 Task: Add a dependency to the task Upgrade and migrate company project management to a cloud-based solution , the existing task  Integrate a new online faxing system for a company's communications in the project AgileOpus
Action: Mouse moved to (1259, 205)
Screenshot: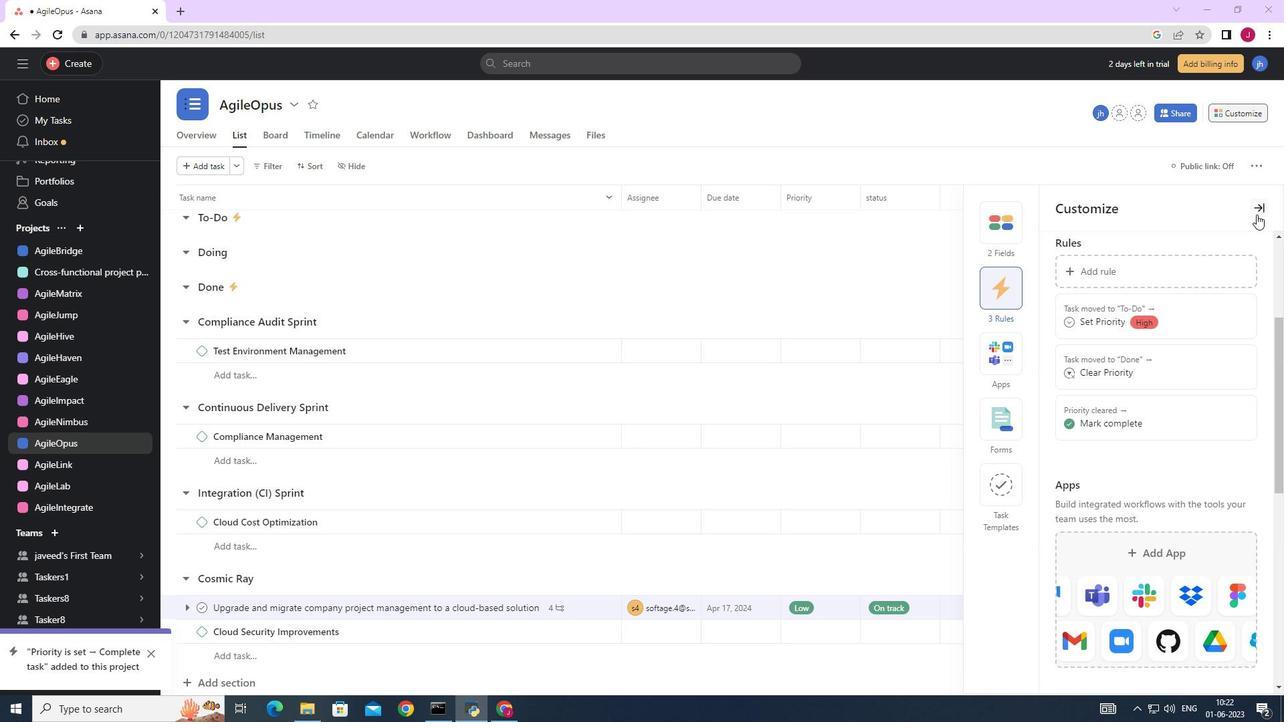 
Action: Mouse pressed left at (1258, 211)
Screenshot: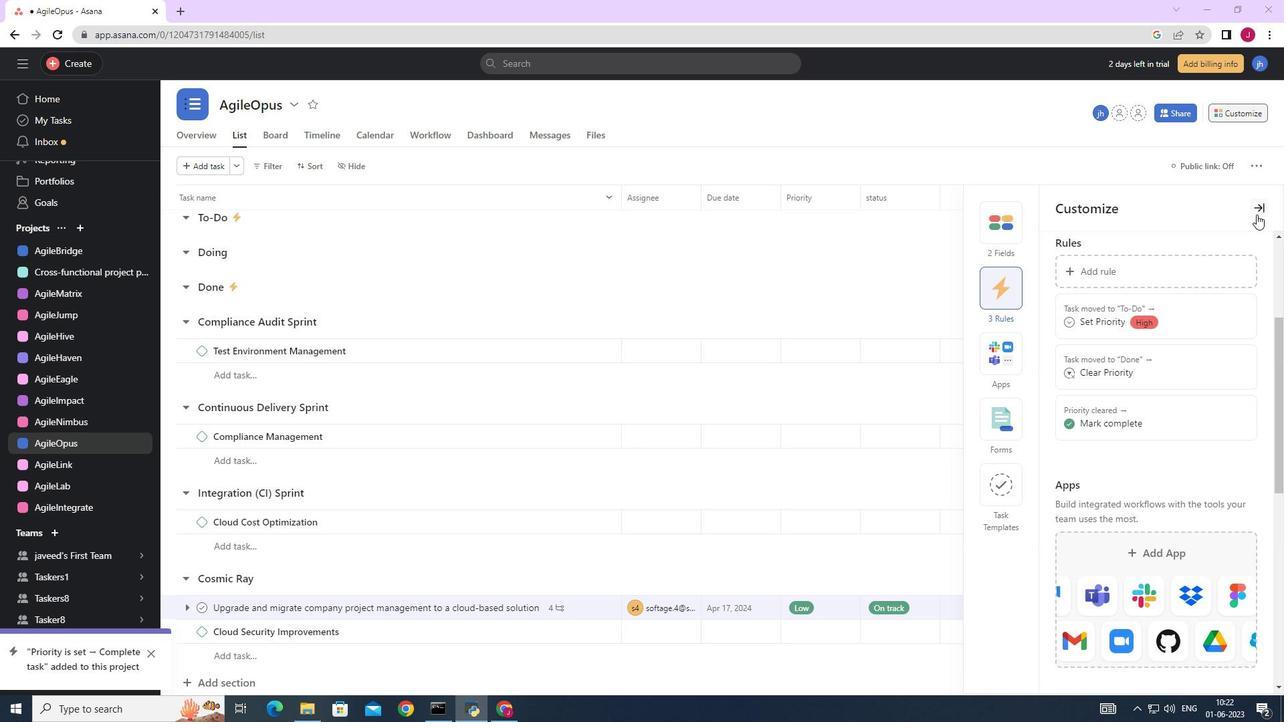 
Action: Mouse moved to (1232, 113)
Screenshot: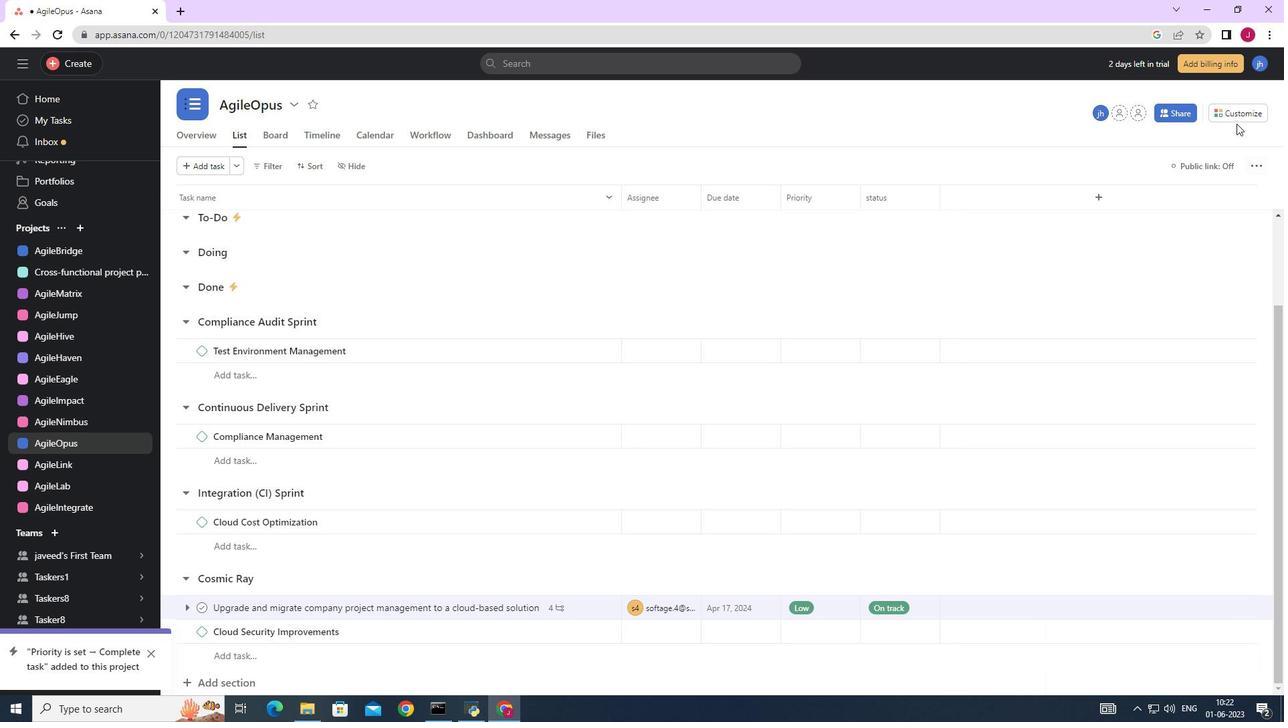 
Action: Mouse pressed left at (1232, 113)
Screenshot: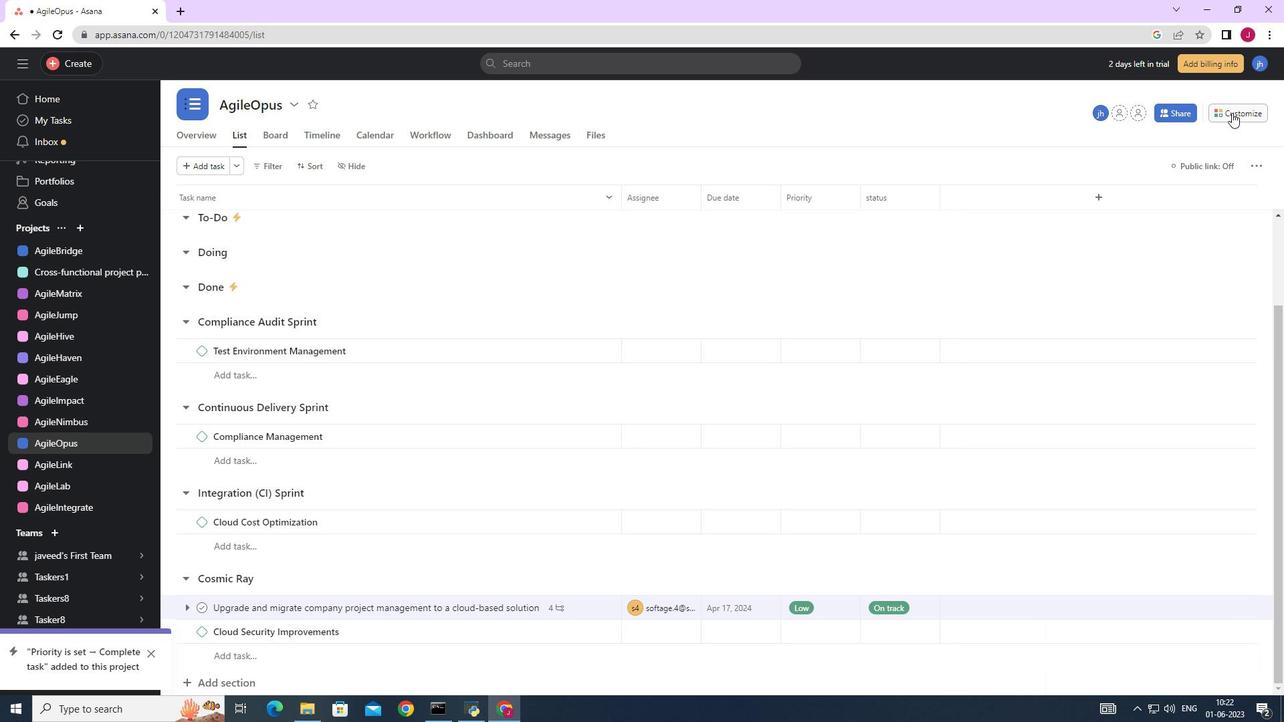 
Action: Mouse moved to (1059, 318)
Screenshot: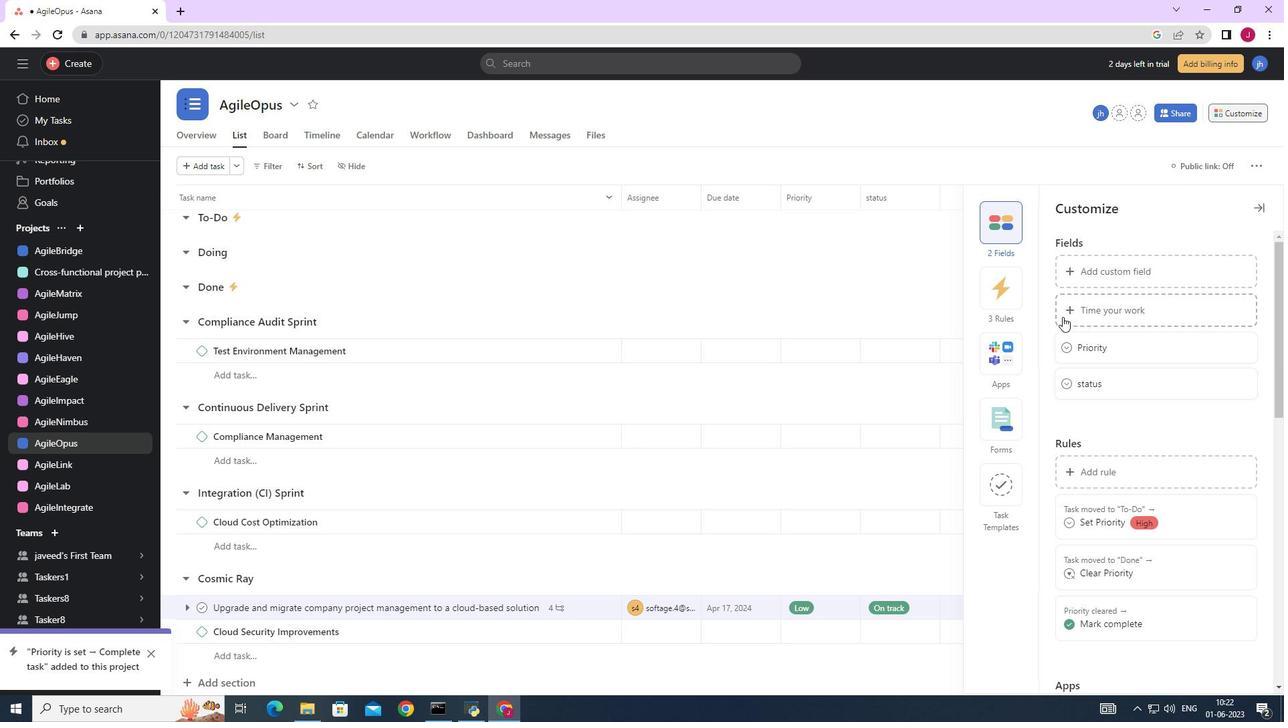 
Action: Mouse scrolled (1059, 317) with delta (0, 0)
Screenshot: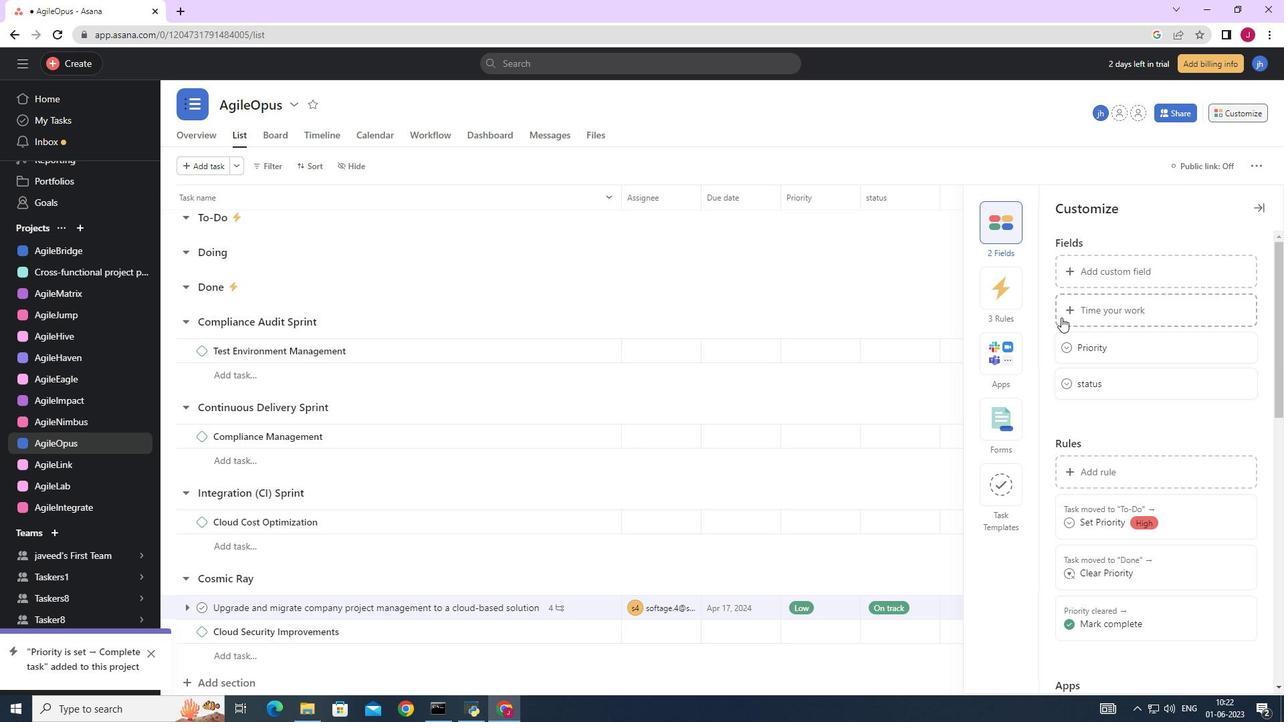 
Action: Mouse moved to (1056, 319)
Screenshot: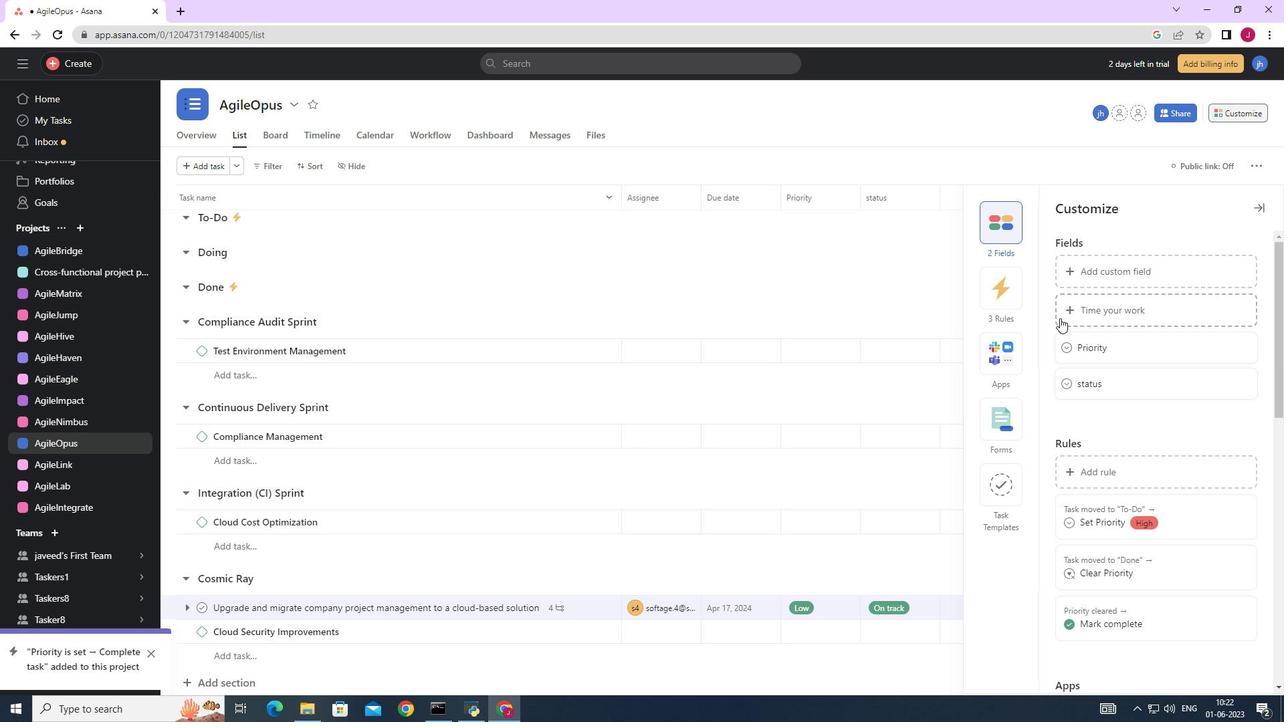 
Action: Mouse scrolled (1056, 319) with delta (0, 0)
Screenshot: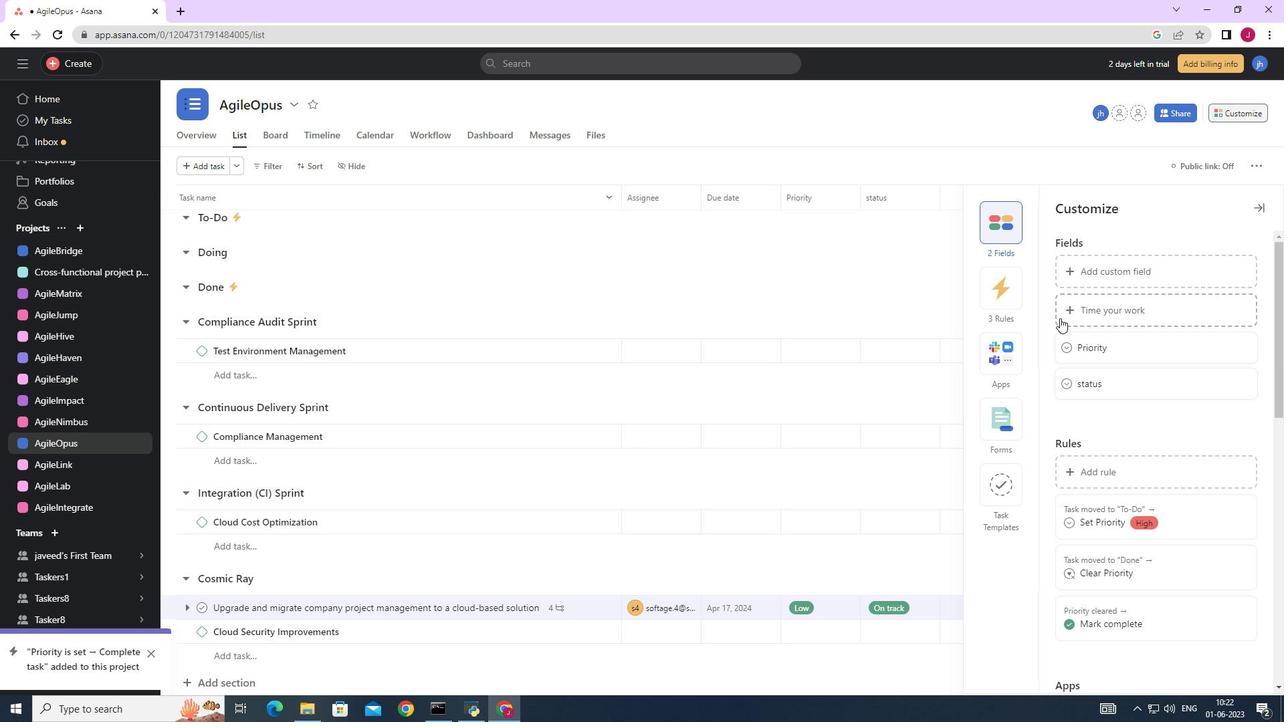 
Action: Mouse moved to (1012, 290)
Screenshot: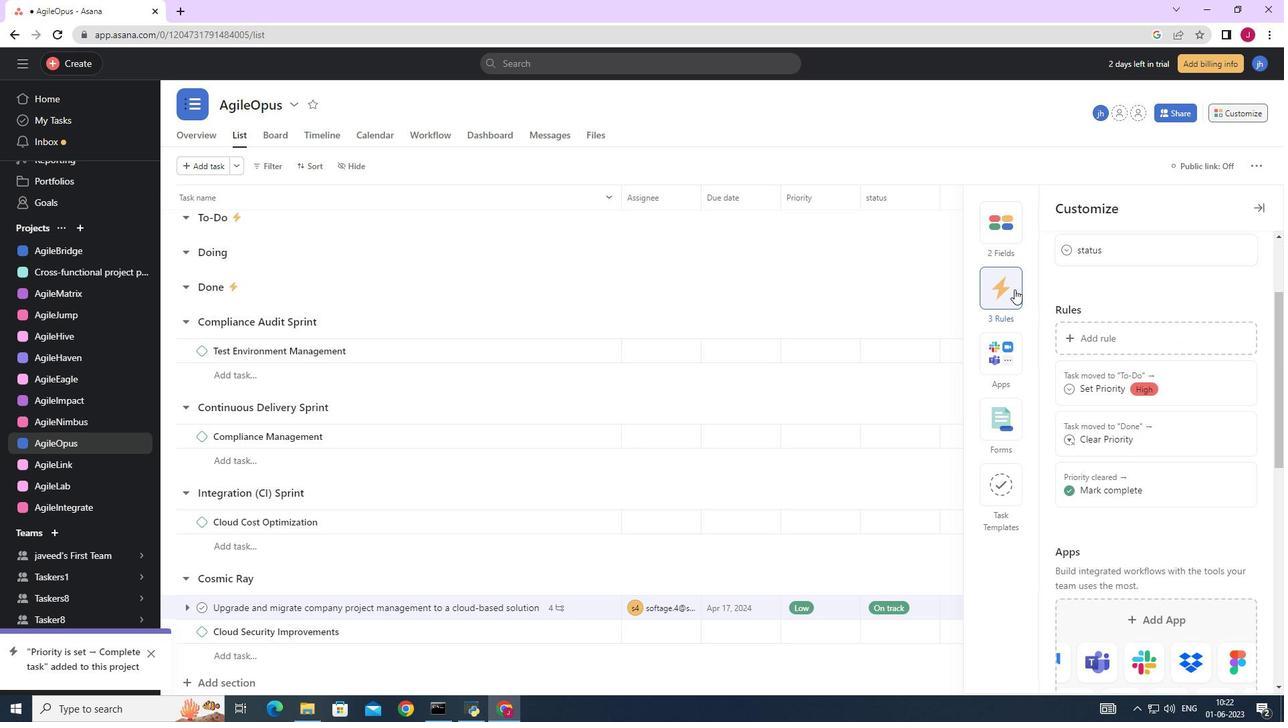 
Action: Mouse pressed left at (1012, 290)
Screenshot: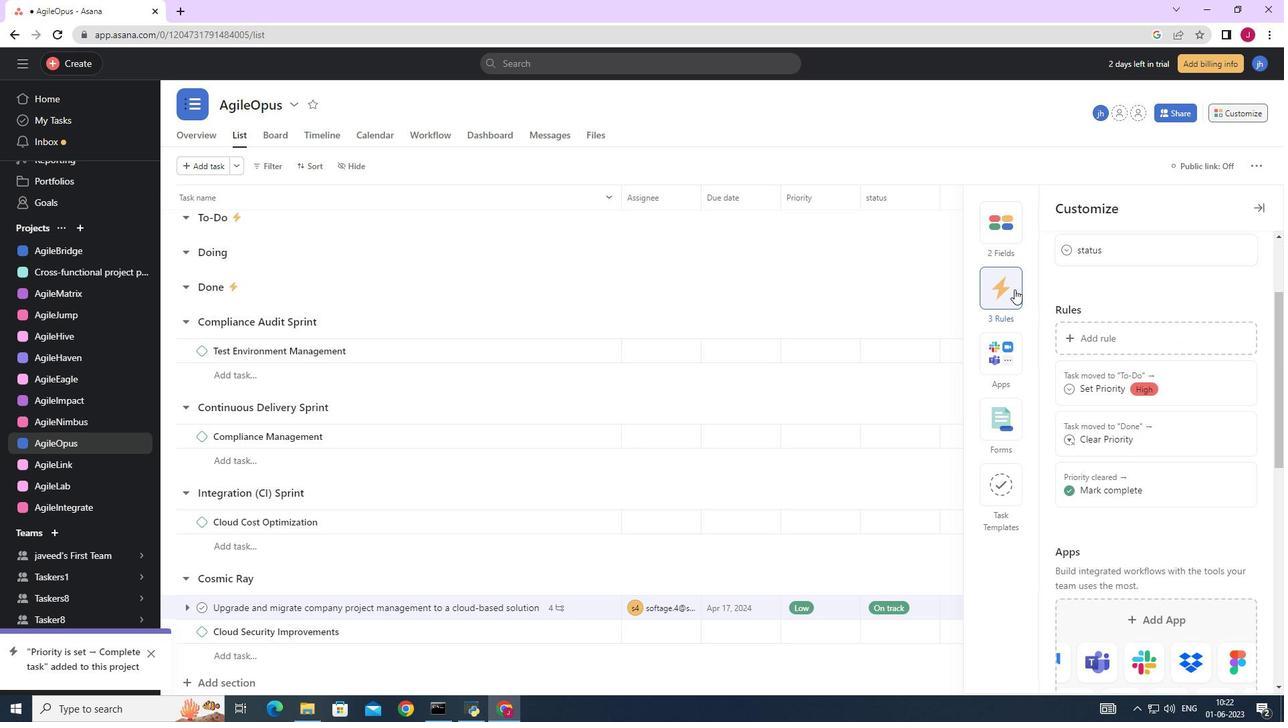 
Action: Mouse moved to (1000, 282)
Screenshot: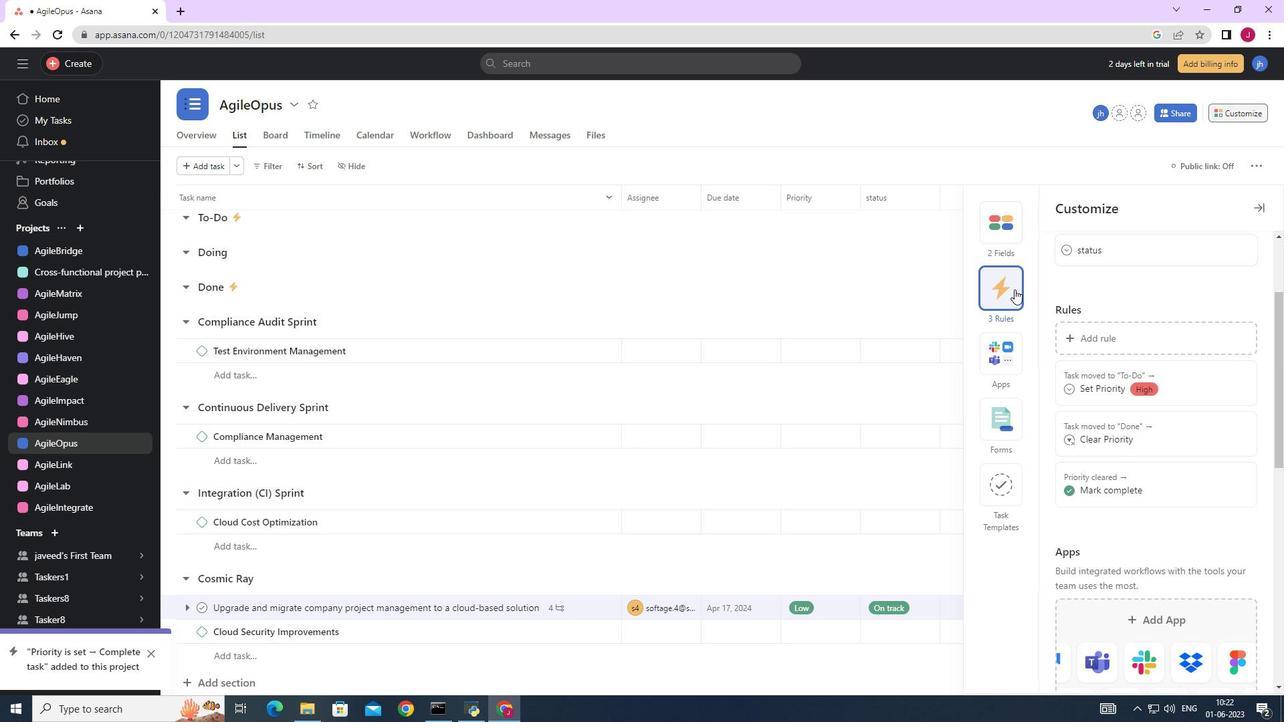 
Action: Mouse pressed left at (1000, 282)
Screenshot: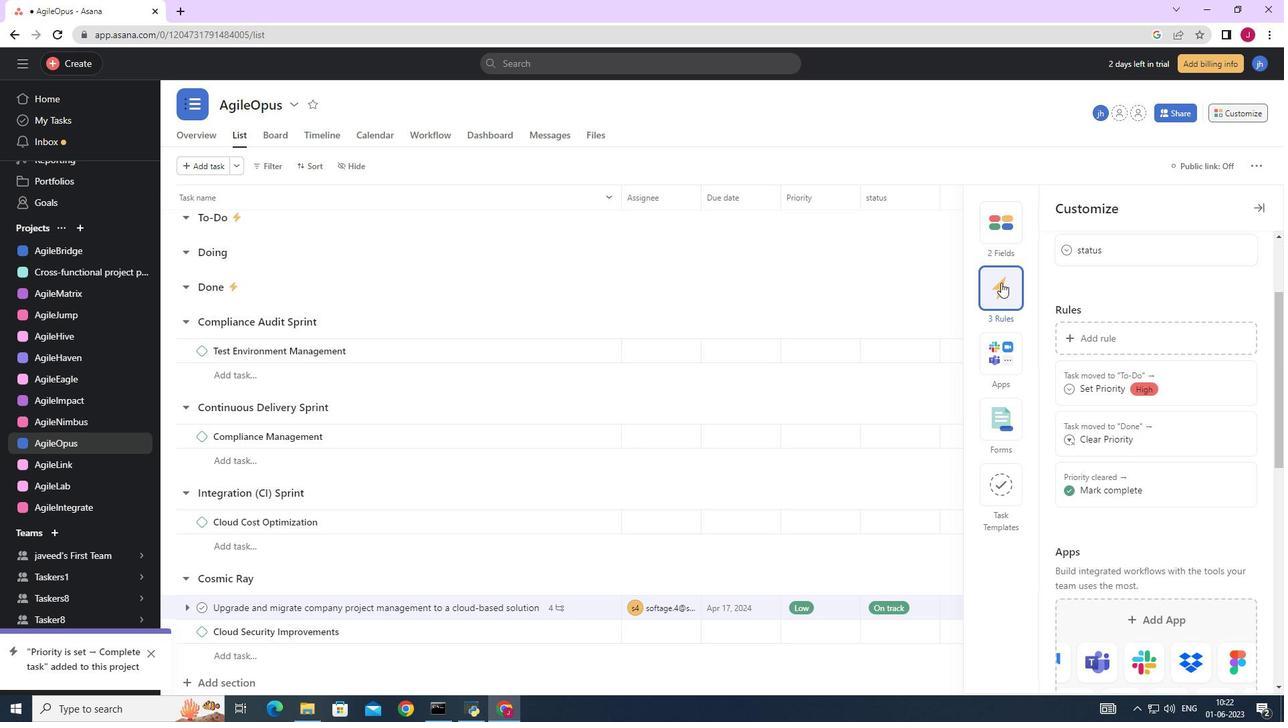
Action: Mouse moved to (1109, 343)
Screenshot: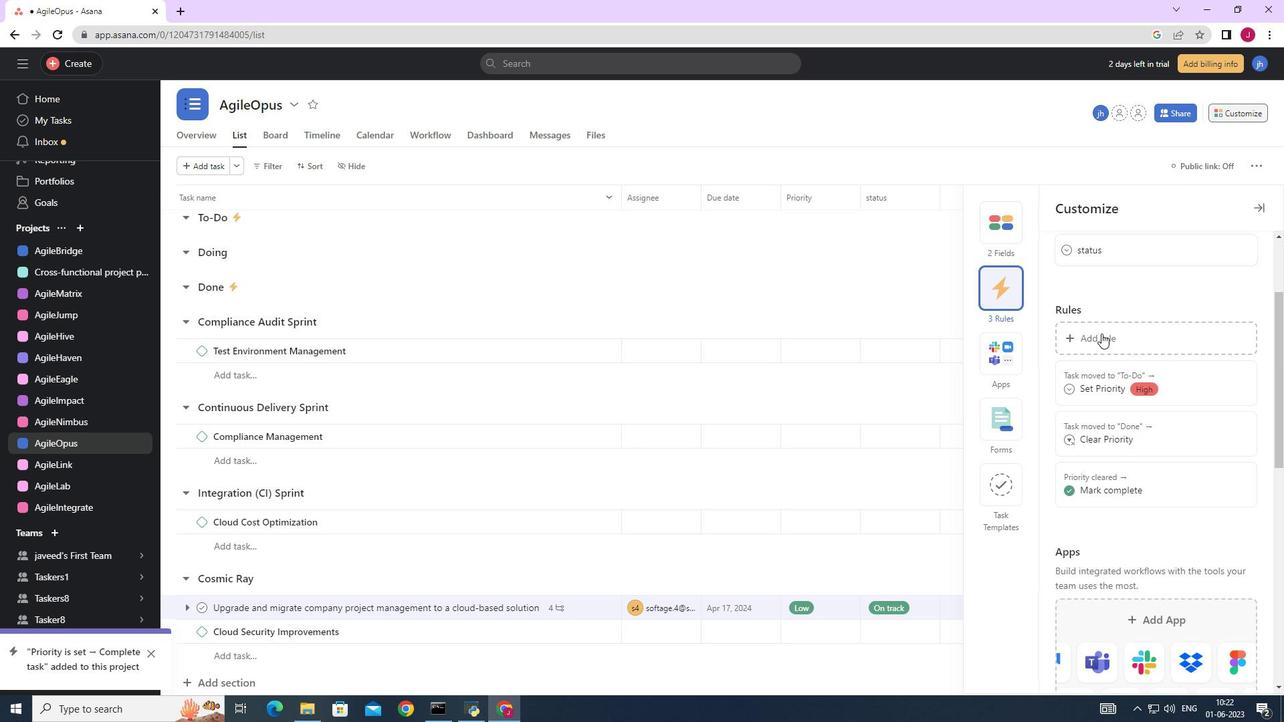 
Action: Mouse pressed left at (1109, 343)
Screenshot: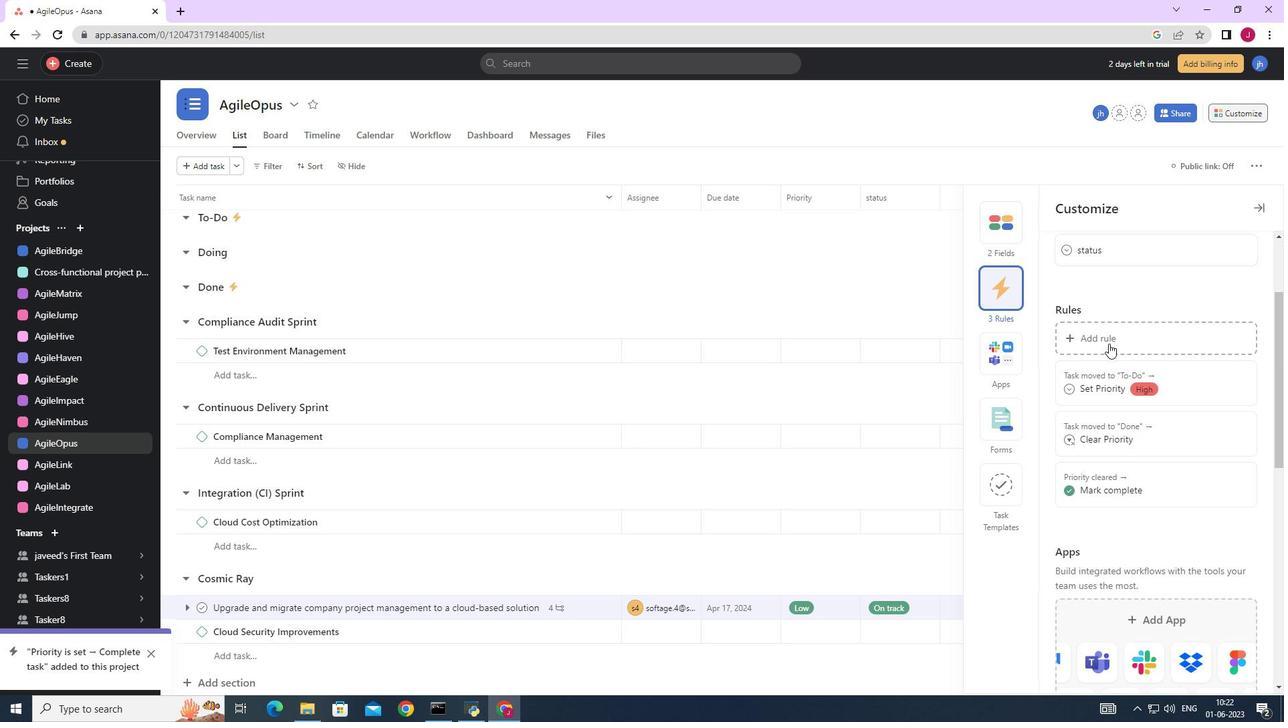 
Action: Mouse moved to (1035, 88)
Screenshot: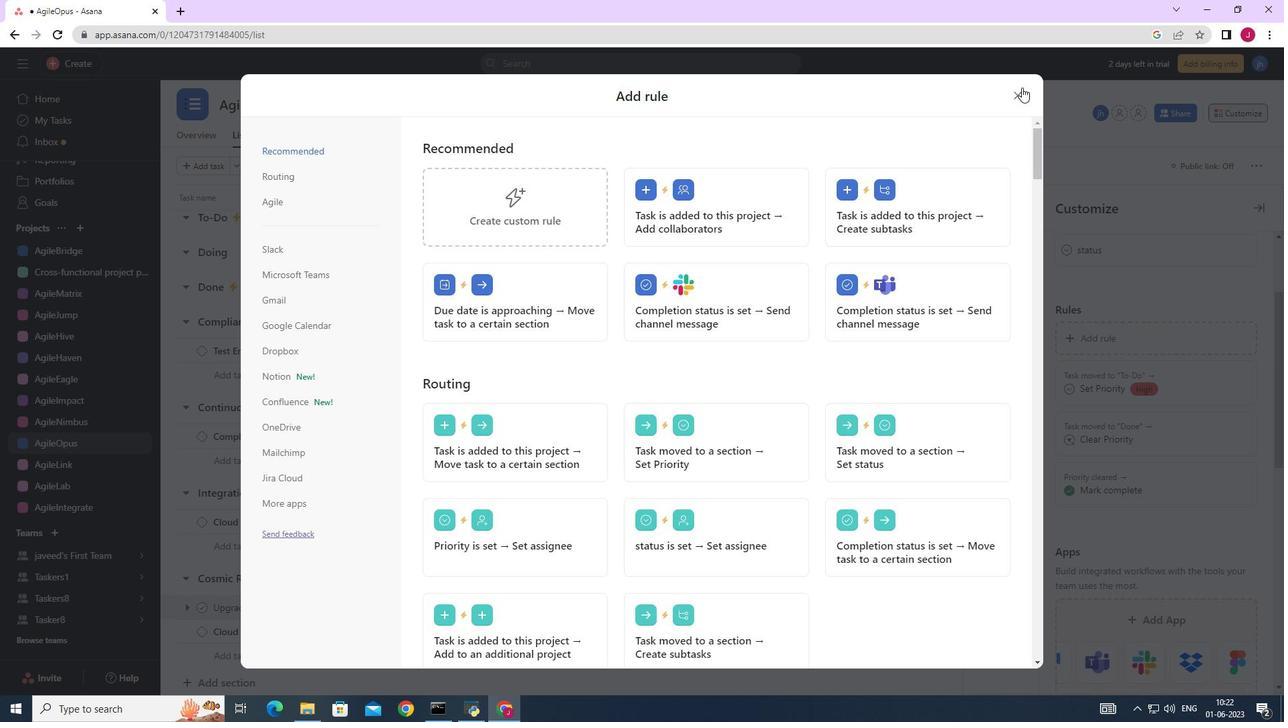 
Action: Mouse pressed left at (1035, 88)
Screenshot: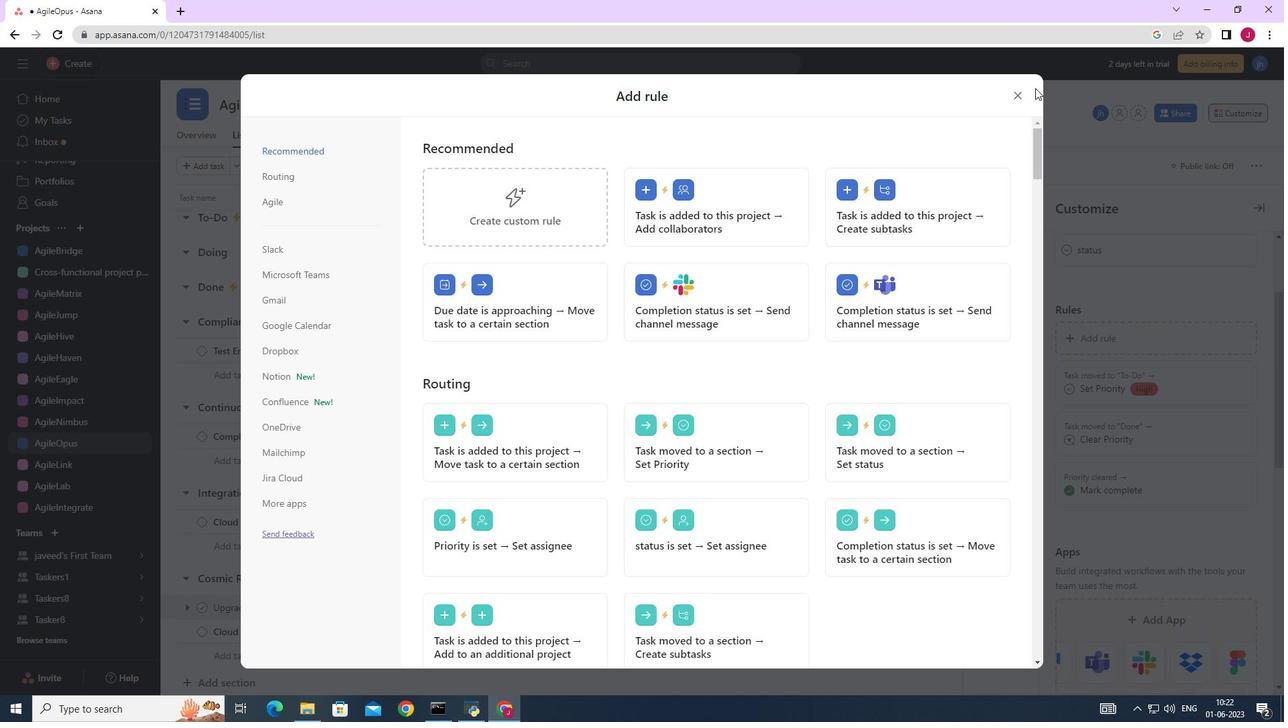 
Action: Mouse moved to (1024, 92)
Screenshot: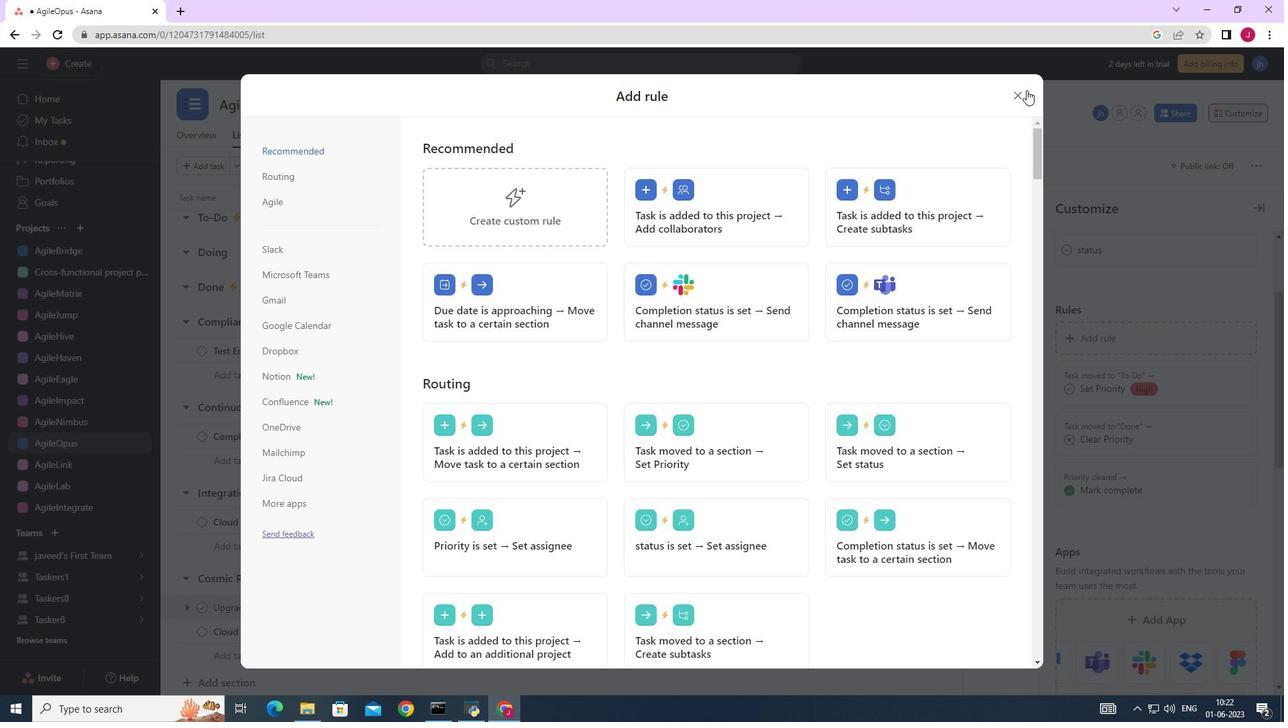 
Action: Mouse pressed left at (1024, 92)
Screenshot: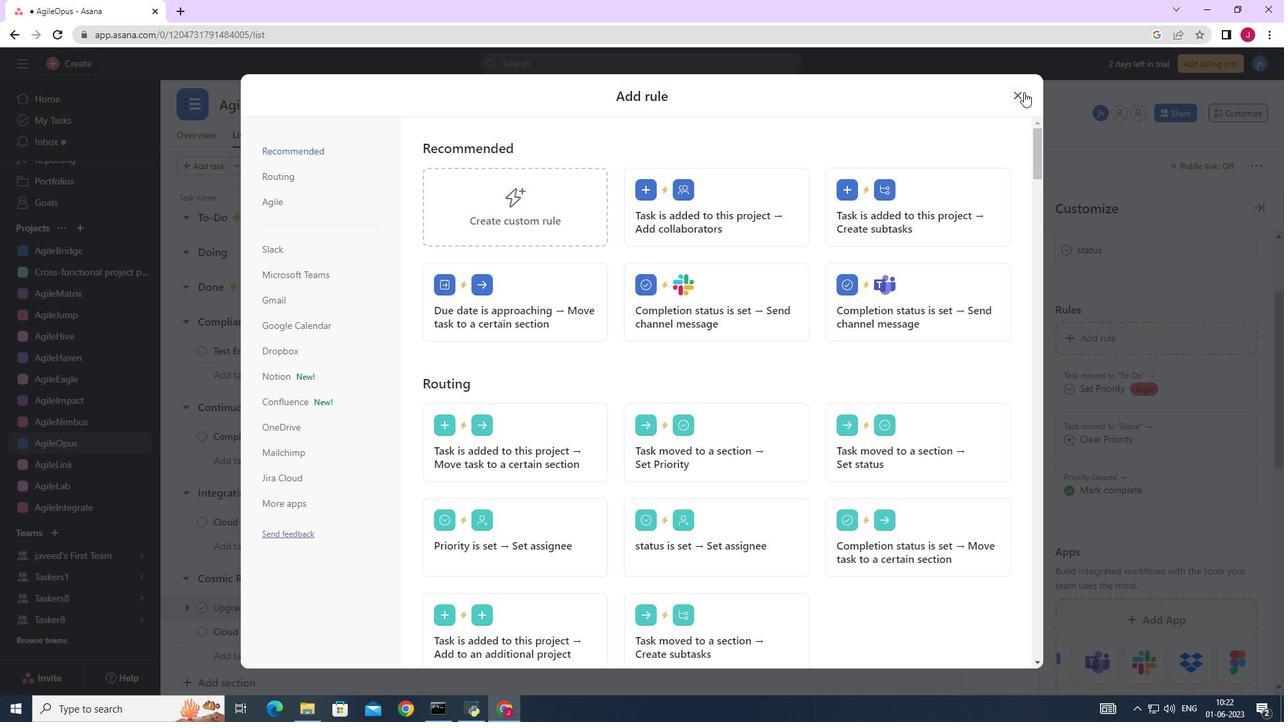 
Action: Mouse moved to (1259, 208)
Screenshot: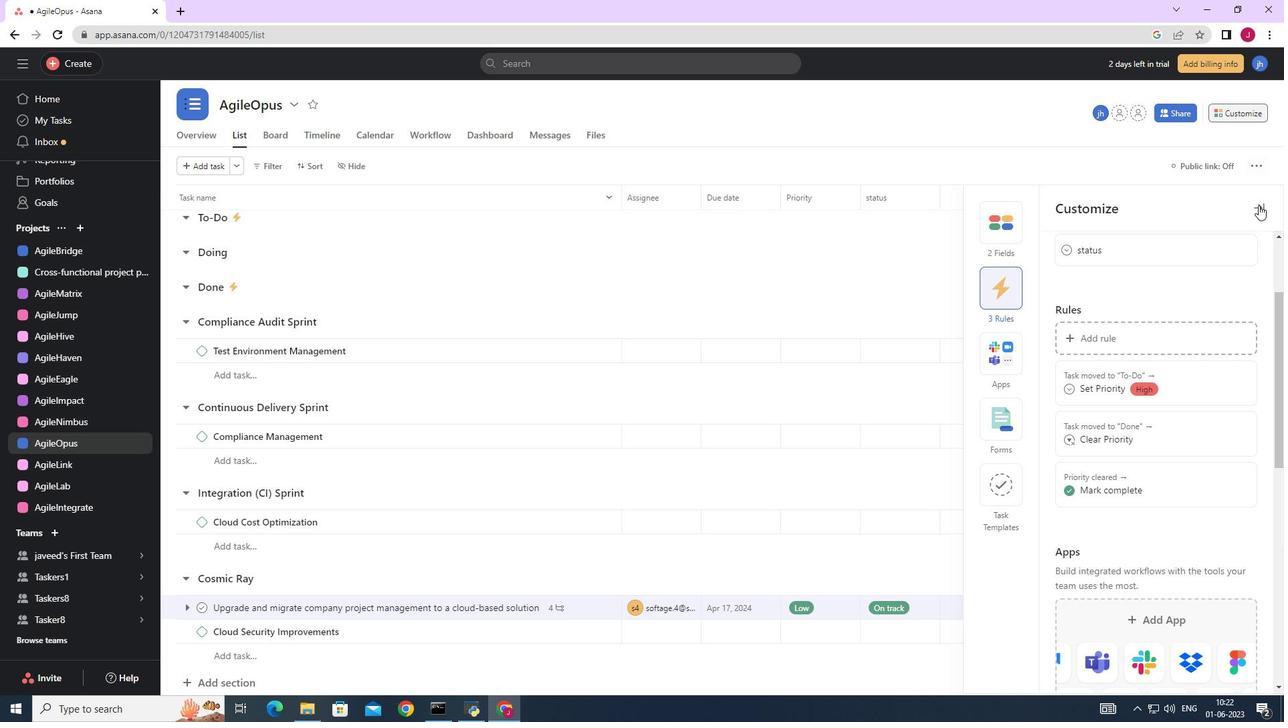 
Action: Mouse pressed left at (1259, 208)
Screenshot: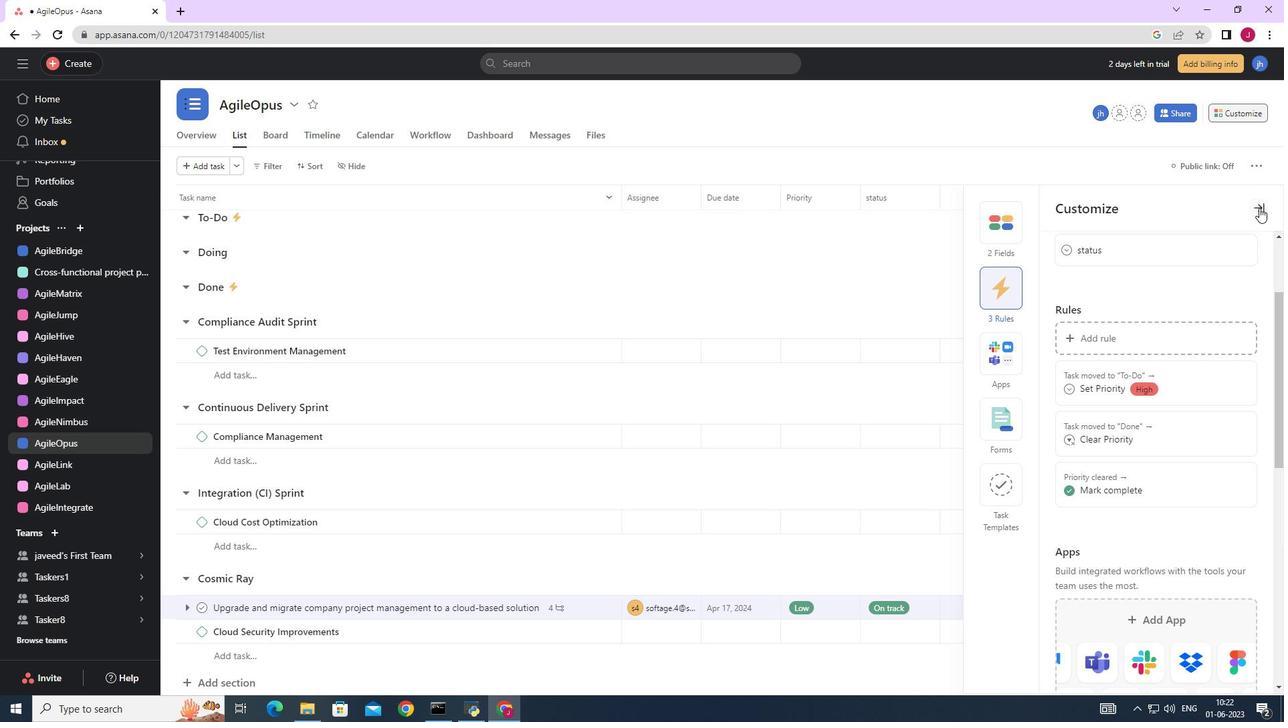 
Action: Mouse moved to (529, 421)
Screenshot: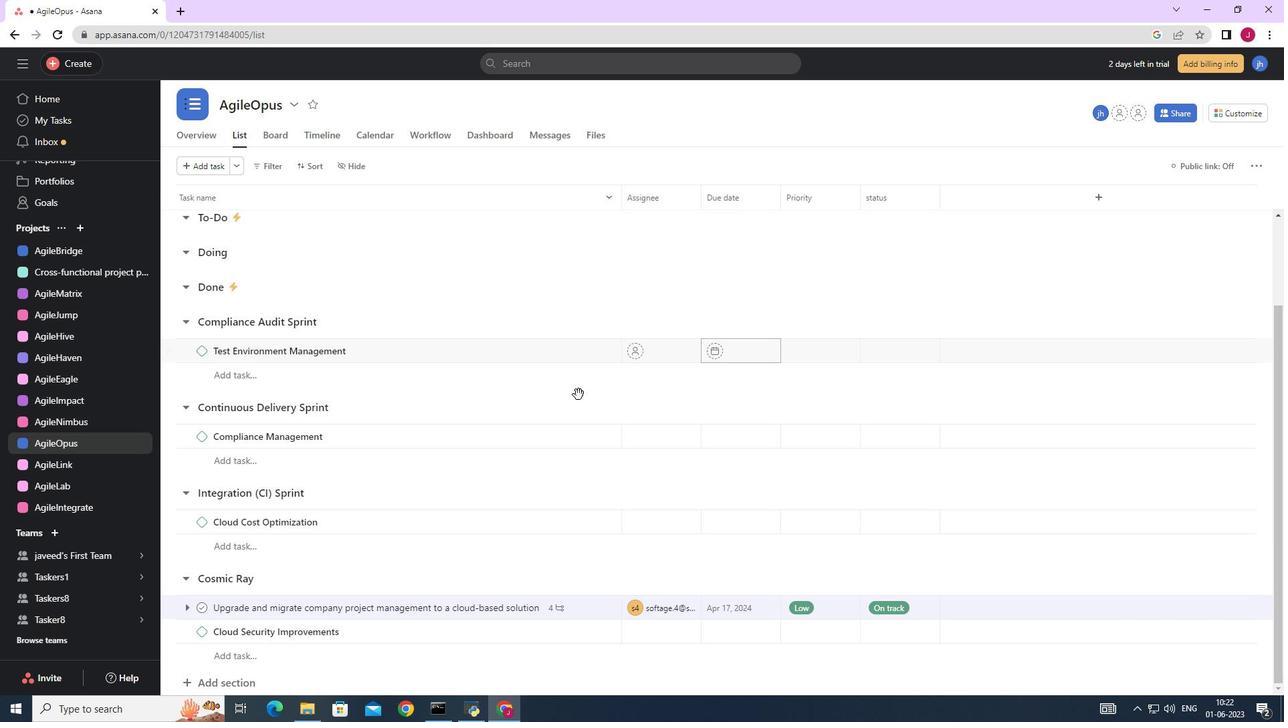 
Action: Mouse scrolled (529, 420) with delta (0, 0)
Screenshot: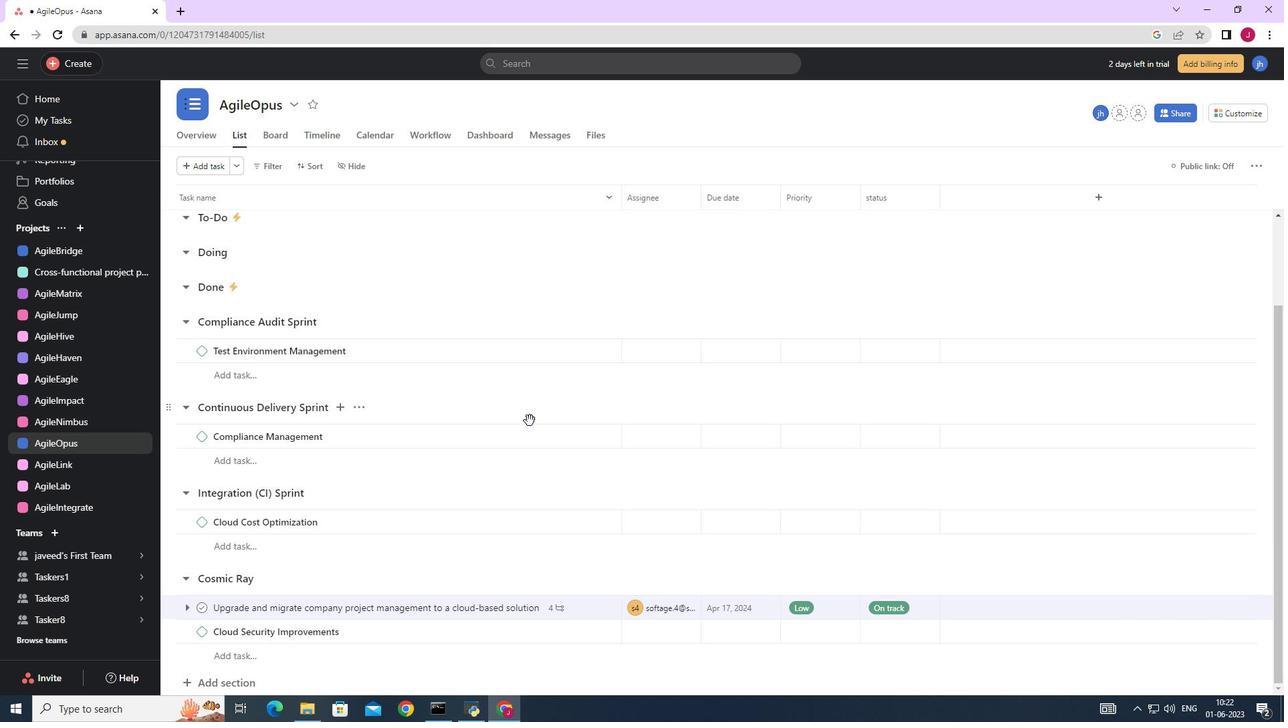 
Action: Mouse scrolled (529, 420) with delta (0, 0)
Screenshot: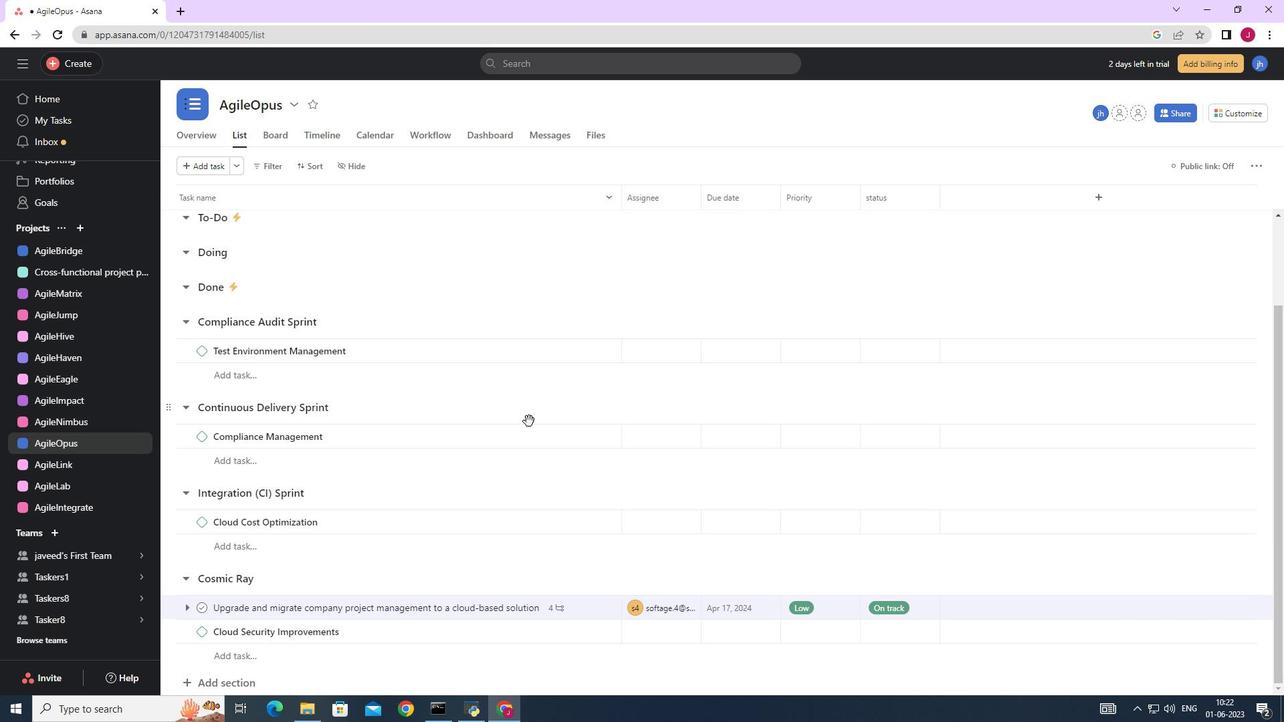 
Action: Mouse scrolled (529, 420) with delta (0, 0)
Screenshot: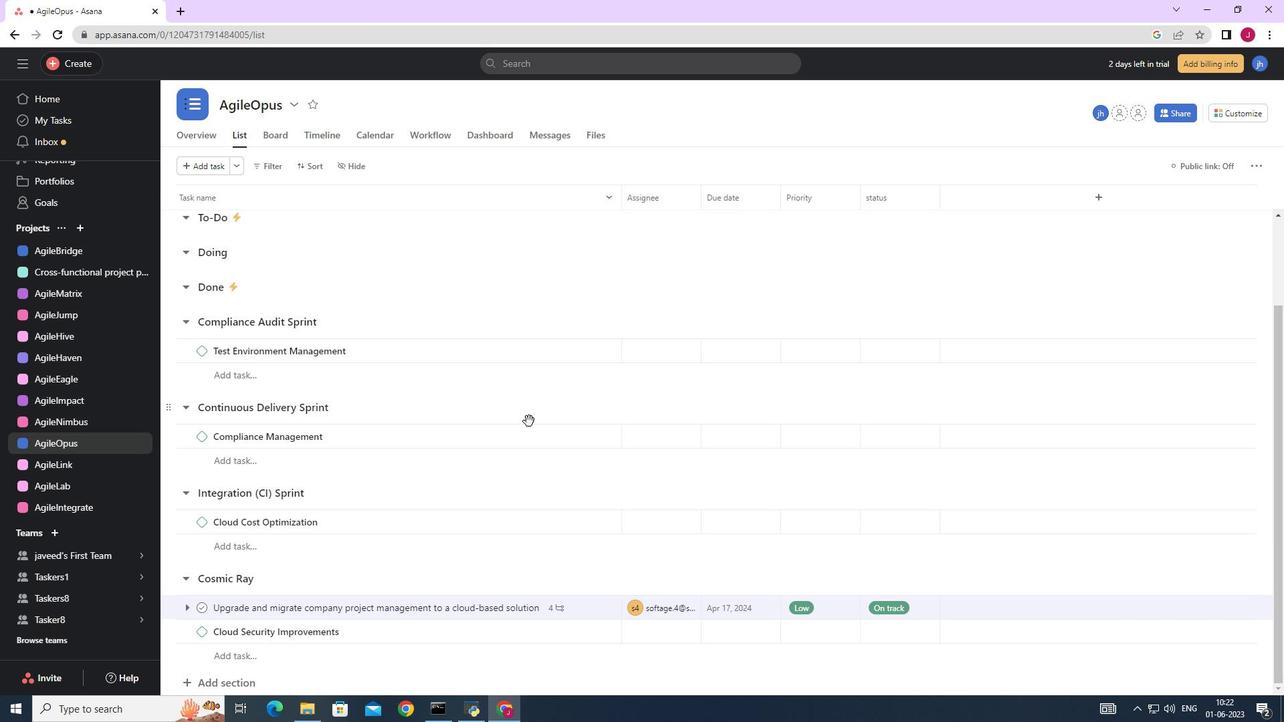 
Action: Mouse scrolled (529, 420) with delta (0, 0)
Screenshot: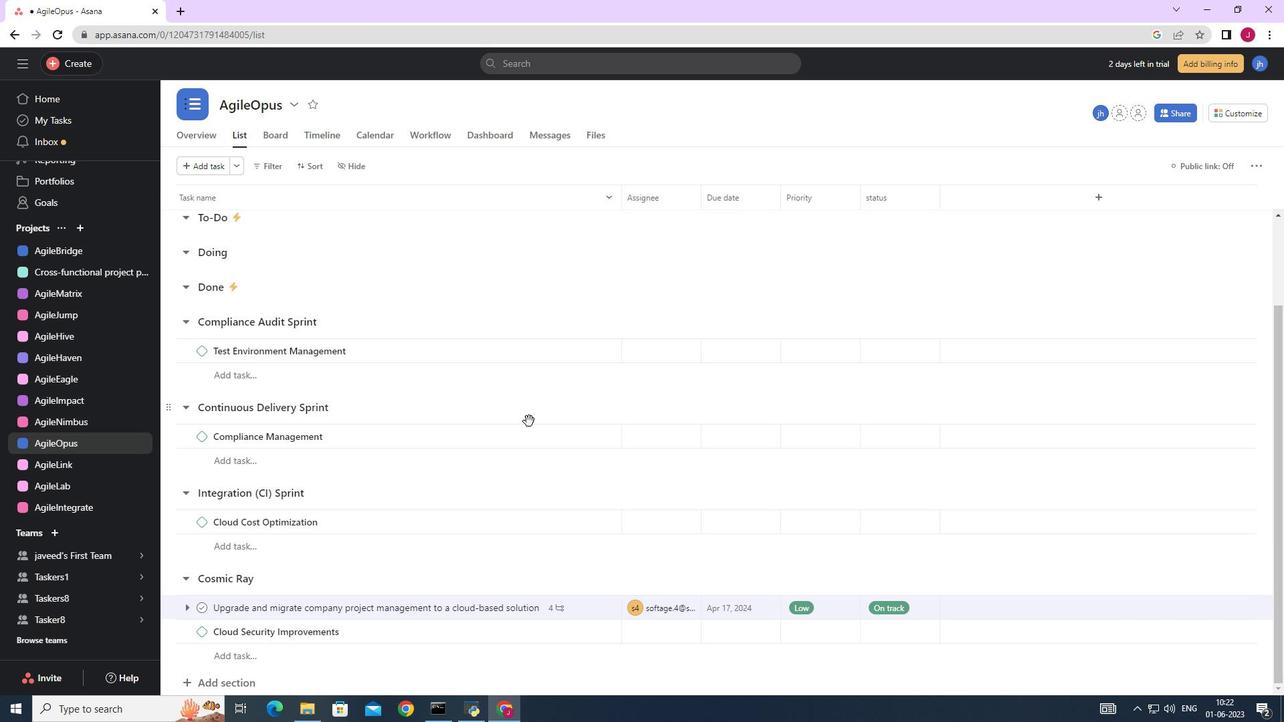 
Action: Mouse scrolled (529, 420) with delta (0, 0)
Screenshot: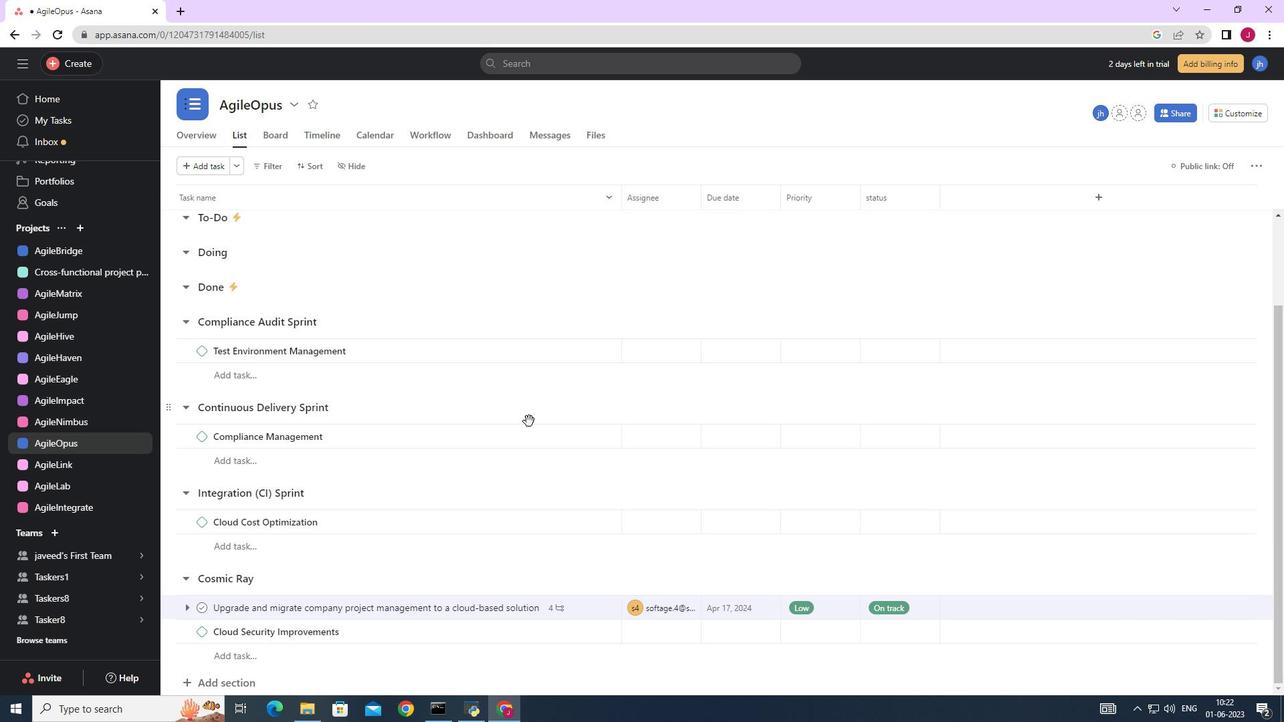 
Action: Mouse moved to (572, 614)
Screenshot: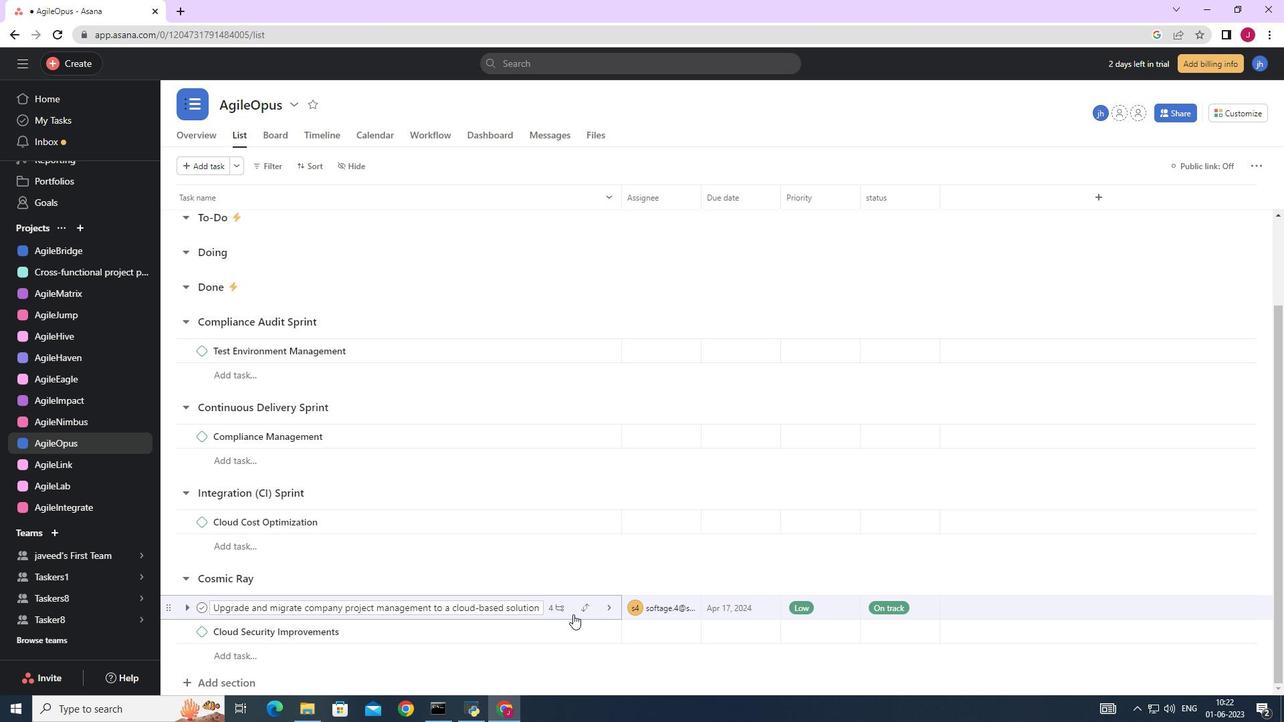 
Action: Mouse pressed left at (572, 614)
Screenshot: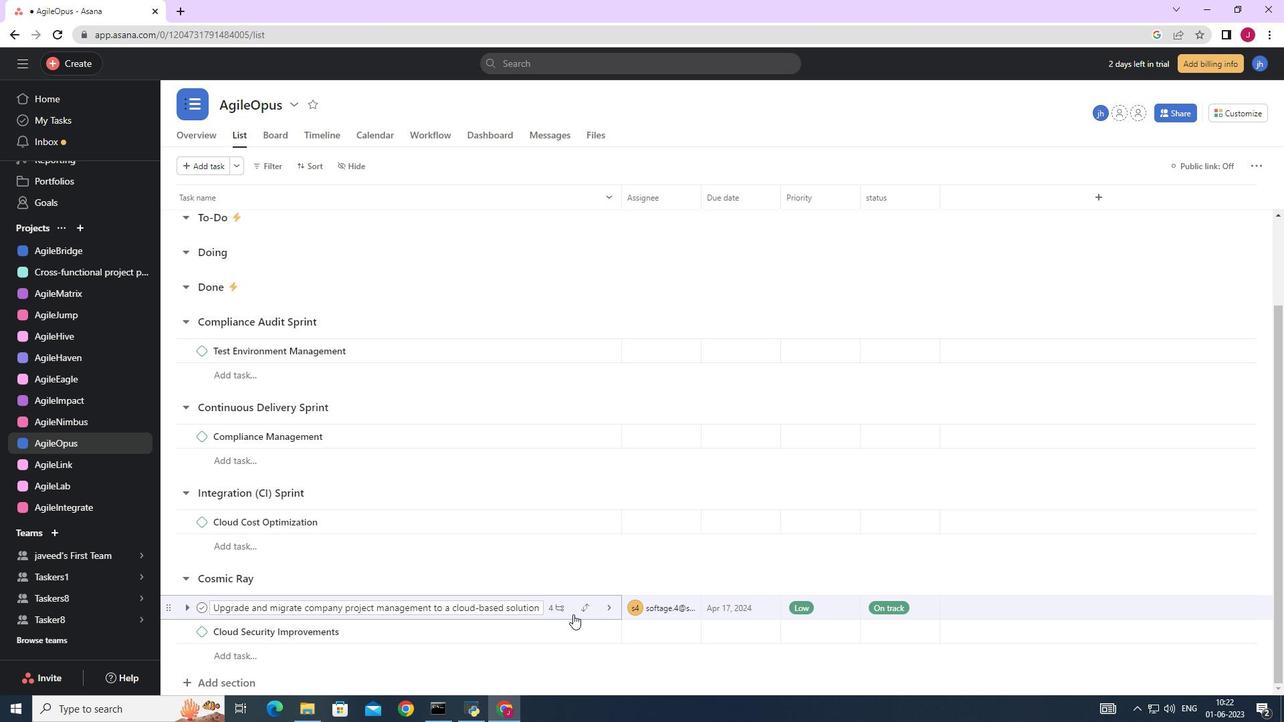 
Action: Mouse moved to (951, 358)
Screenshot: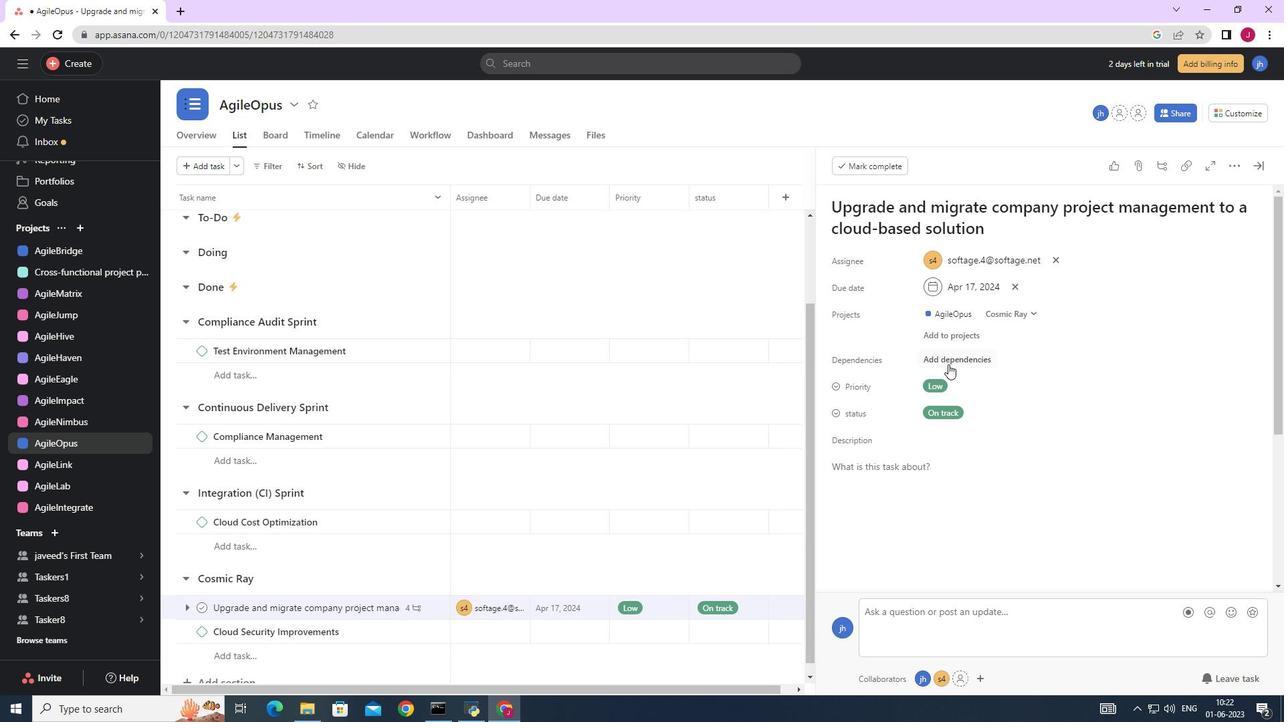 
Action: Mouse pressed left at (951, 358)
Screenshot: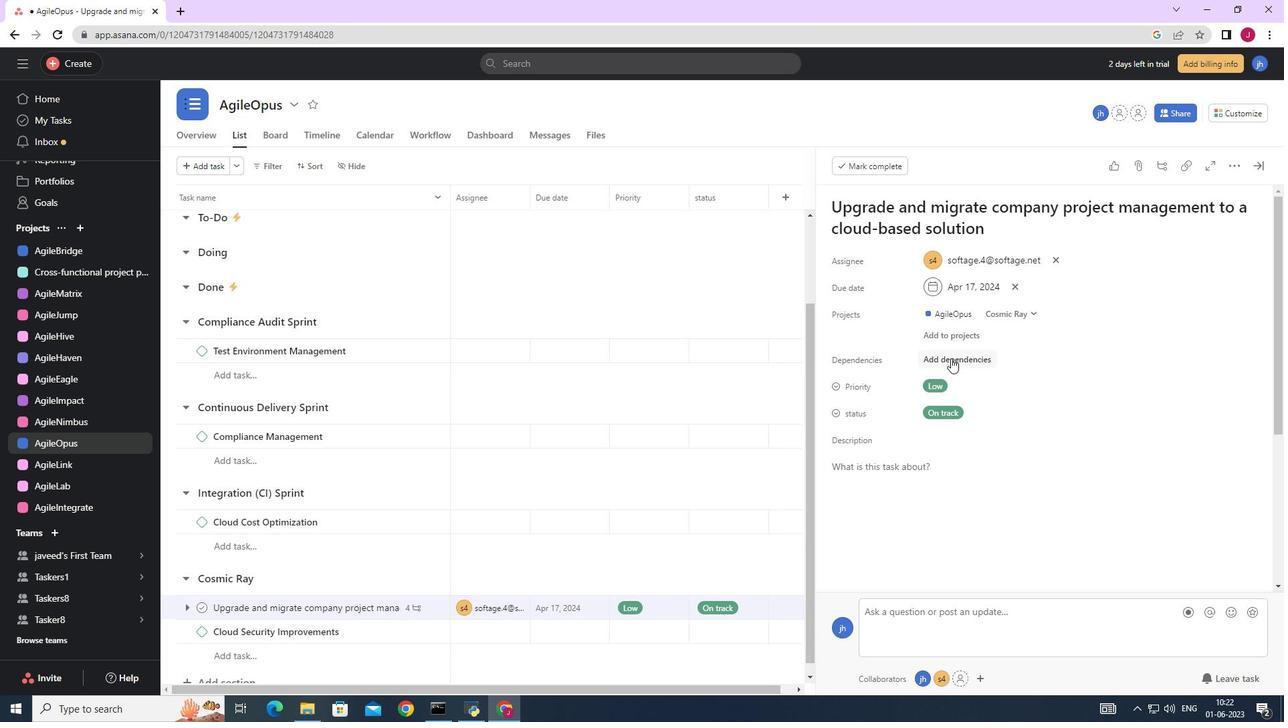 
Action: Mouse moved to (1046, 408)
Screenshot: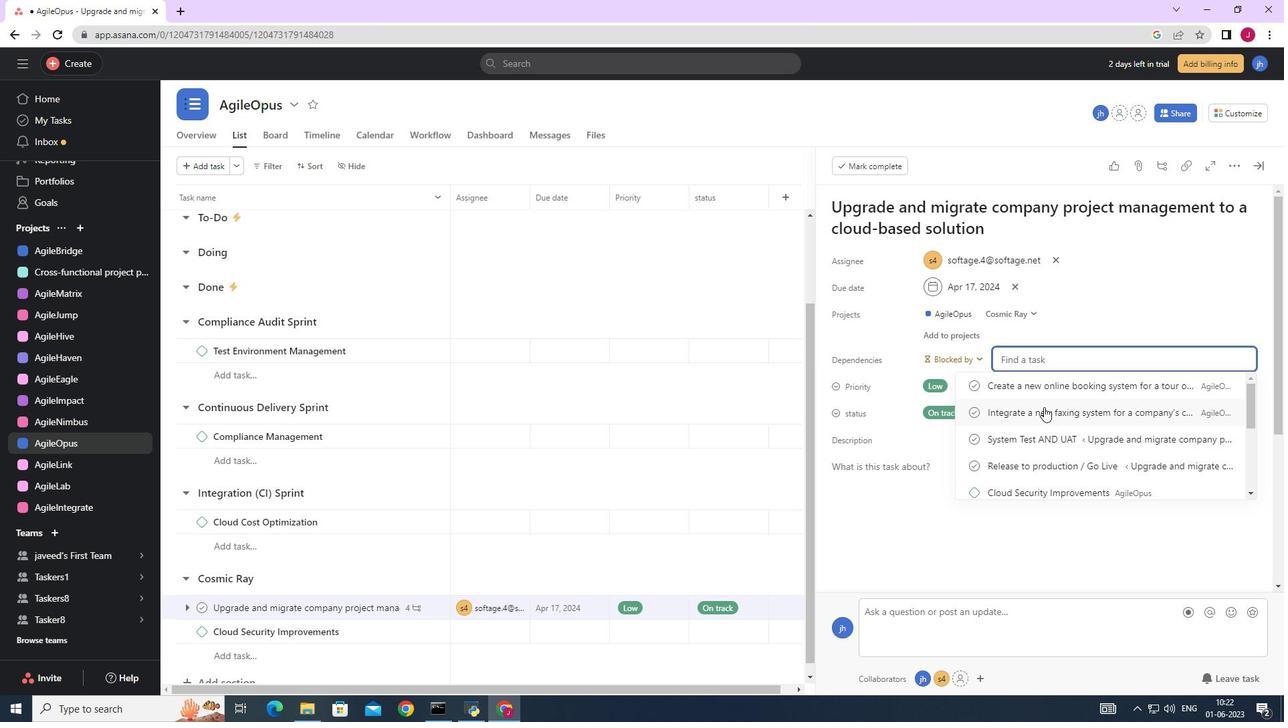 
Action: Mouse pressed left at (1046, 408)
Screenshot: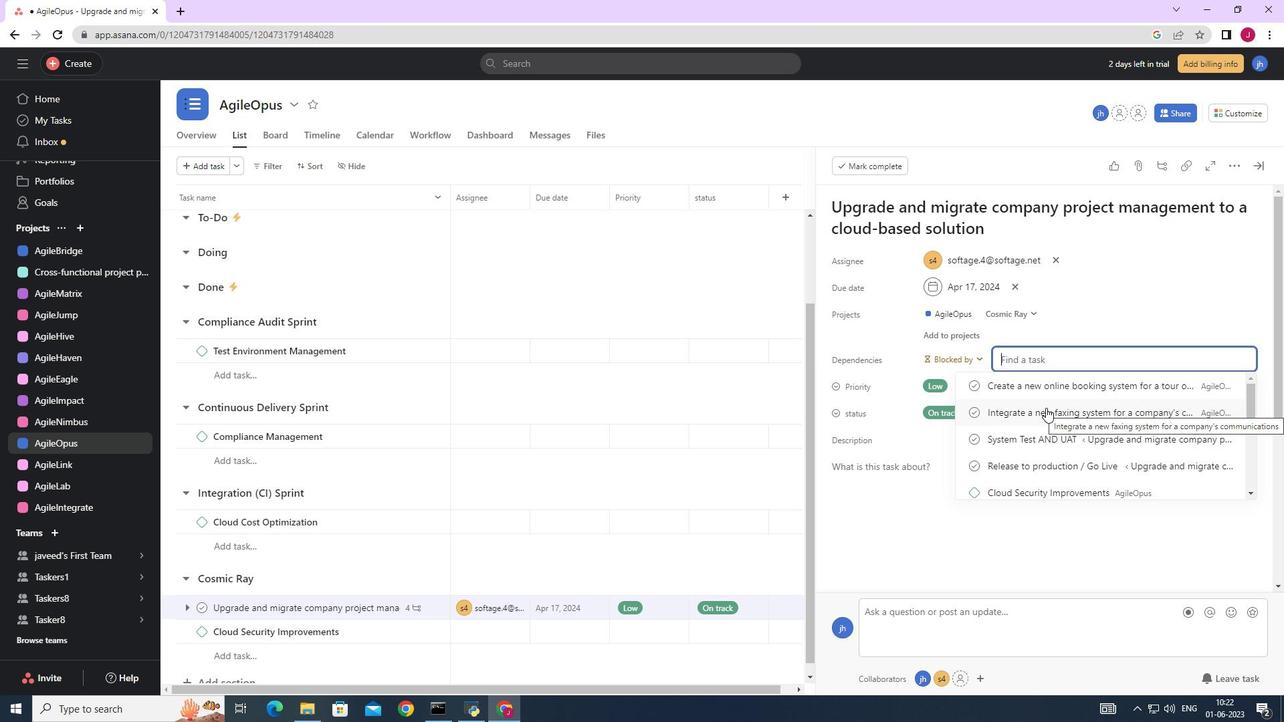 
Action: Mouse moved to (1258, 167)
Screenshot: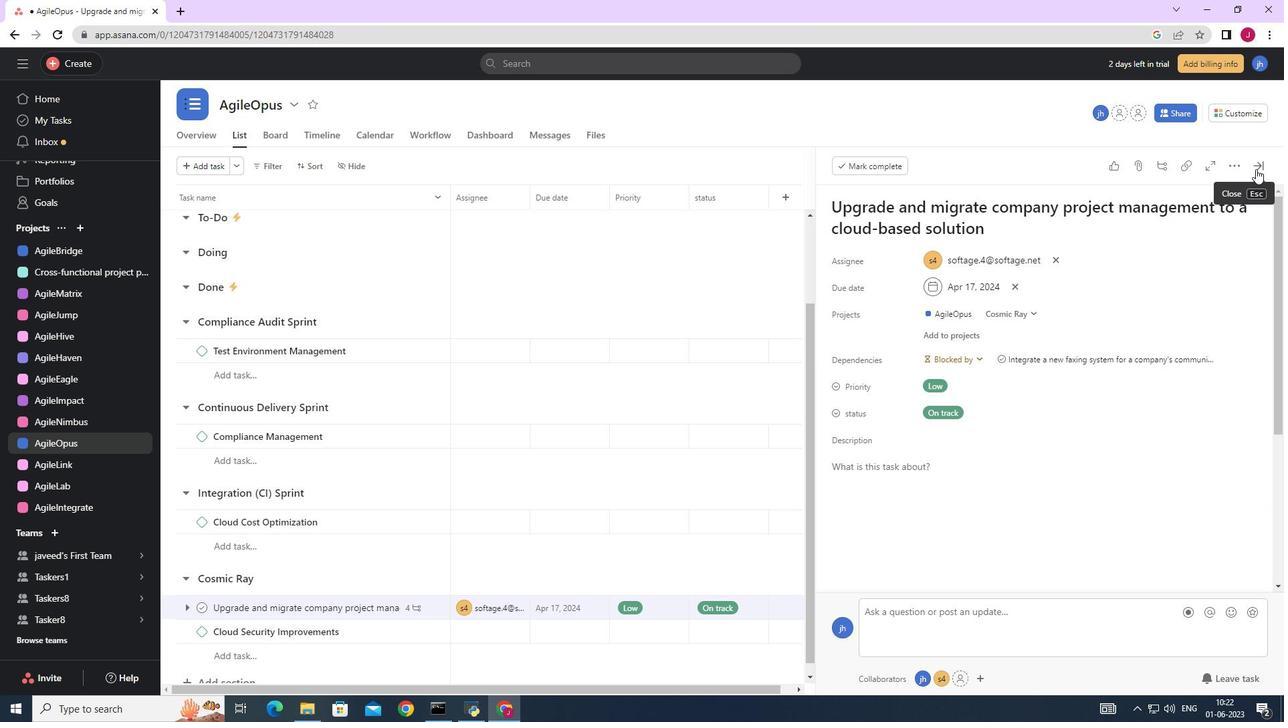 
Action: Mouse pressed left at (1258, 167)
Screenshot: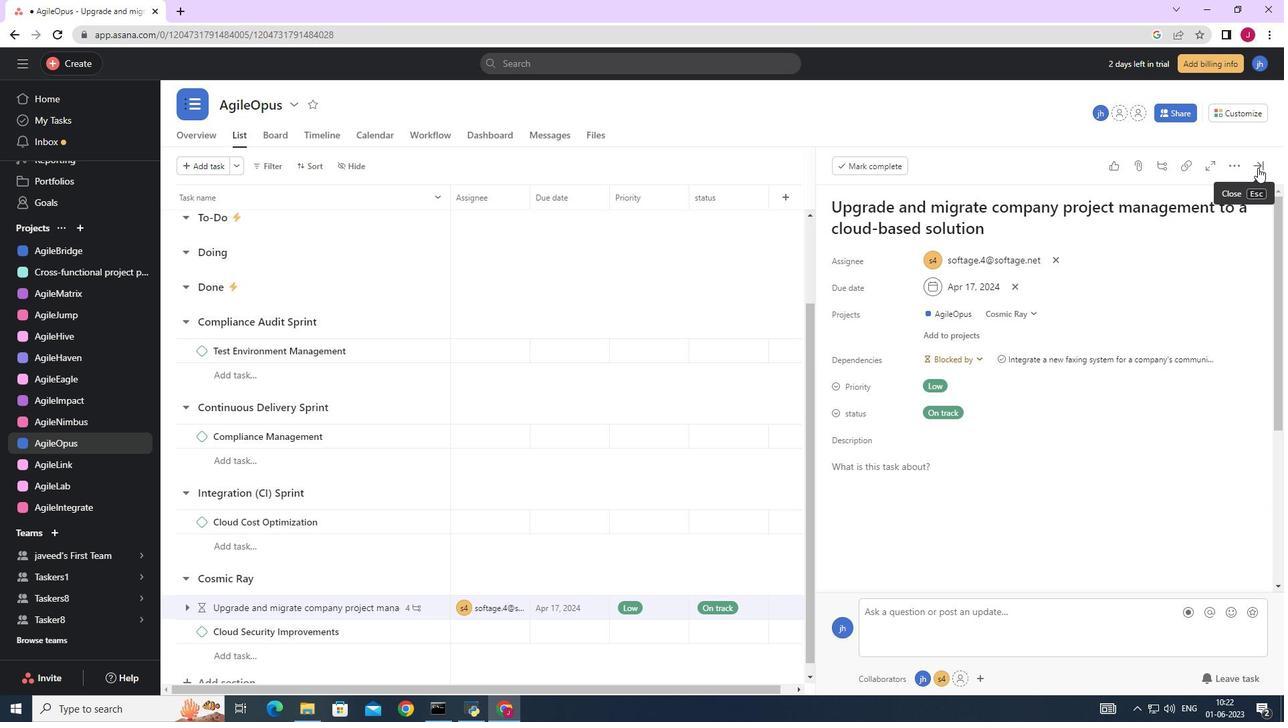 
Action: Mouse moved to (950, 315)
Screenshot: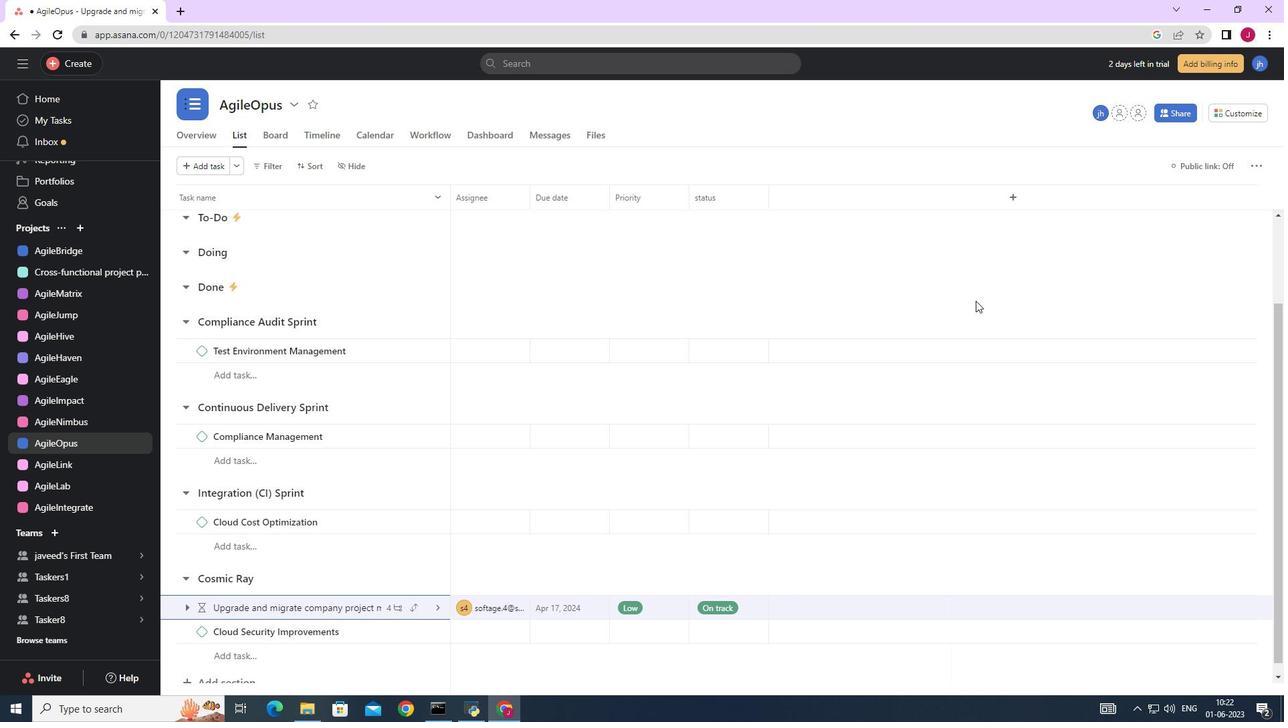 
